 Task: Add Josh Cellars Chardonnay to the cart.
Action: Mouse moved to (711, 248)
Screenshot: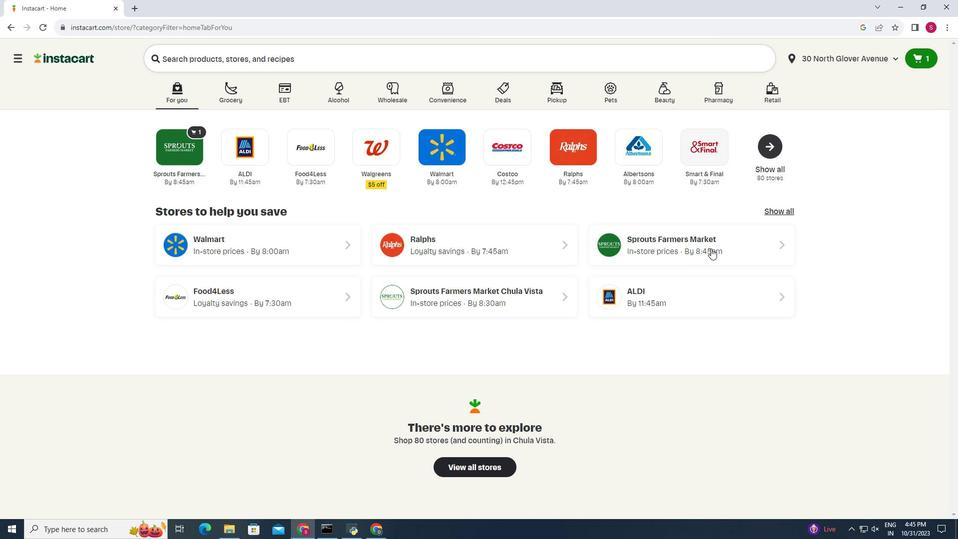 
Action: Mouse pressed left at (711, 248)
Screenshot: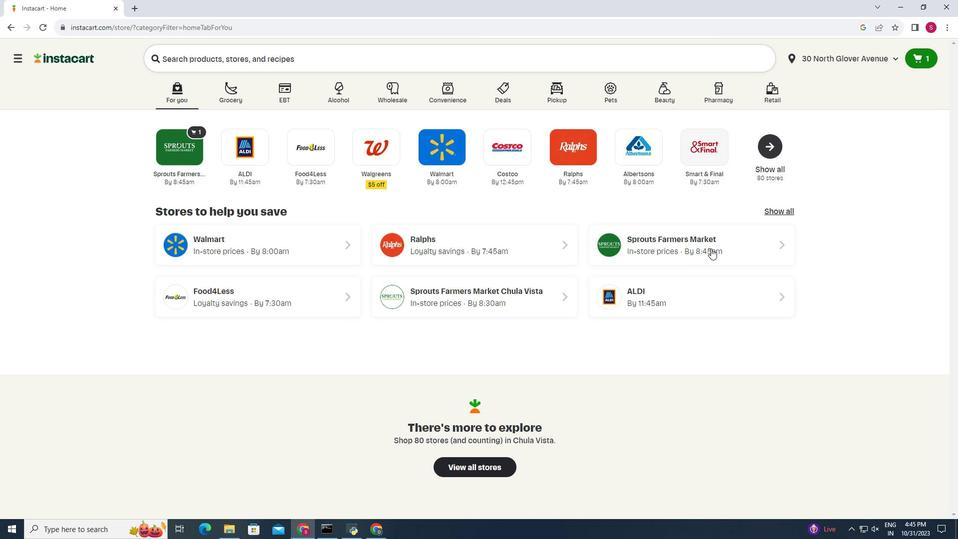 
Action: Mouse moved to (37, 467)
Screenshot: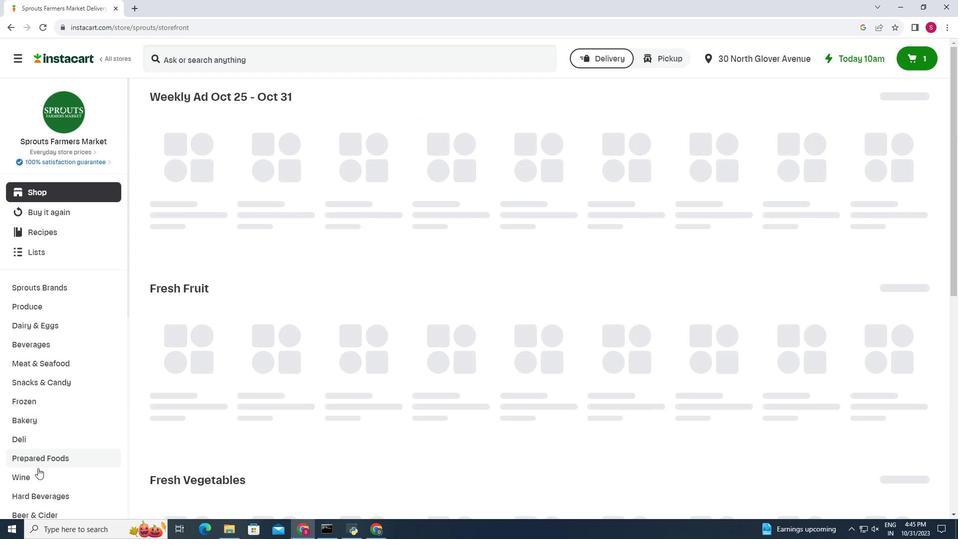 
Action: Mouse pressed left at (37, 467)
Screenshot: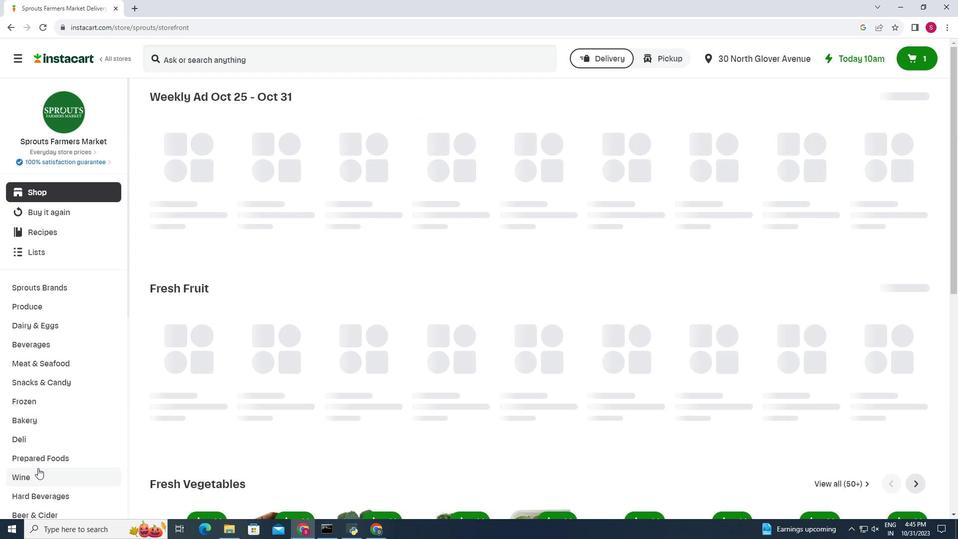
Action: Mouse moved to (264, 123)
Screenshot: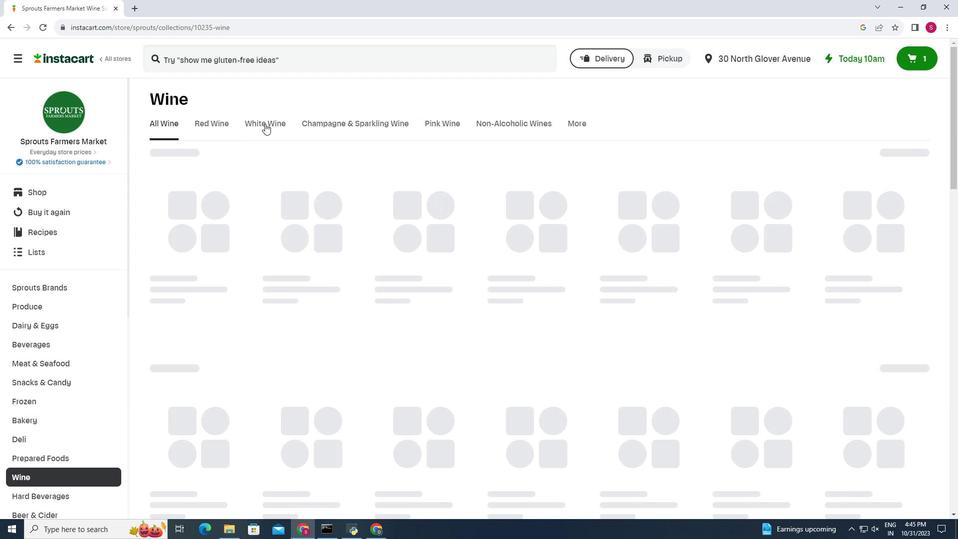 
Action: Mouse pressed left at (264, 123)
Screenshot: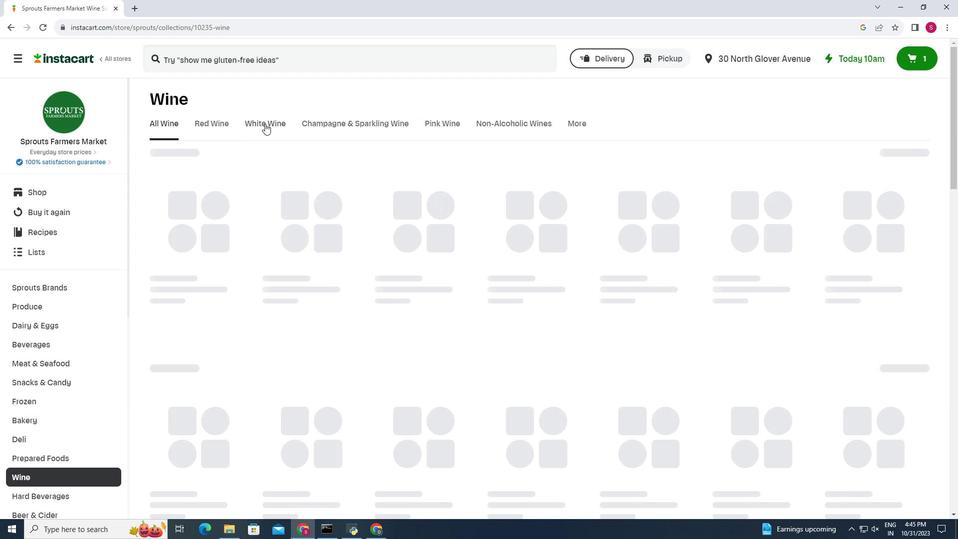 
Action: Mouse moved to (351, 173)
Screenshot: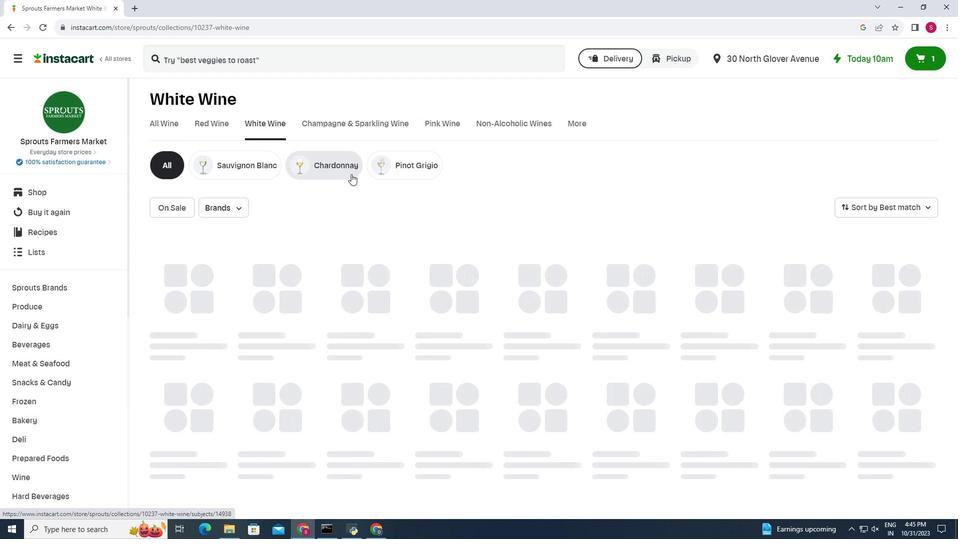 
Action: Mouse pressed left at (351, 173)
Screenshot: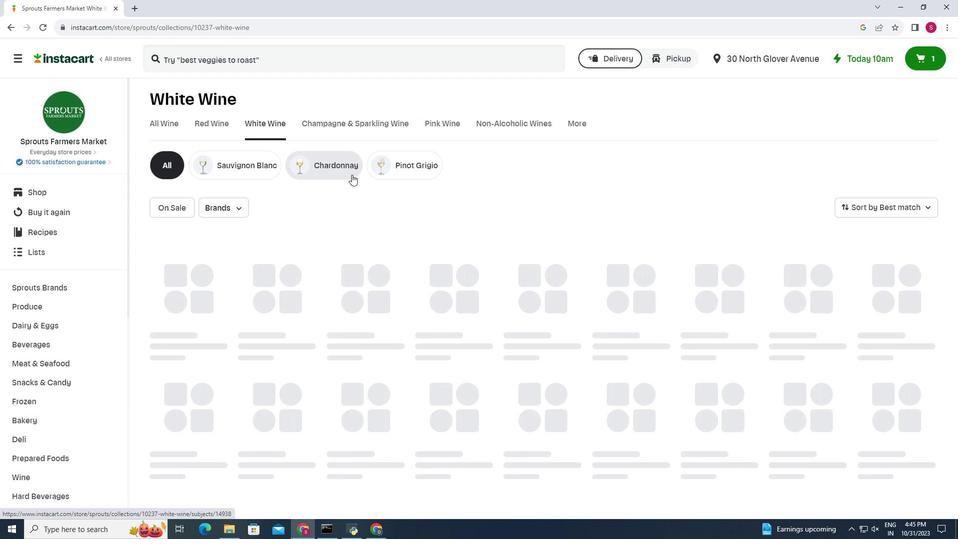 
Action: Mouse moved to (543, 176)
Screenshot: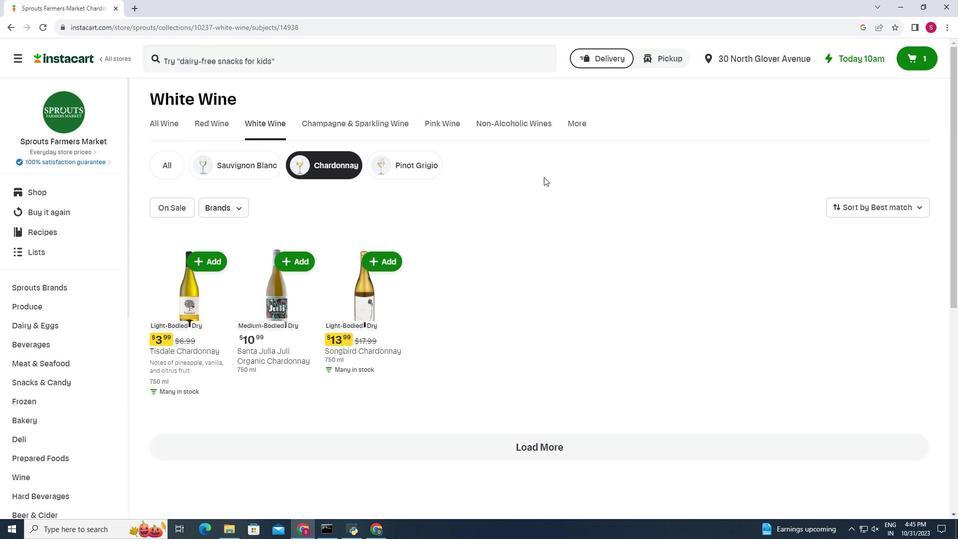 
Action: Mouse scrolled (543, 176) with delta (0, 0)
Screenshot: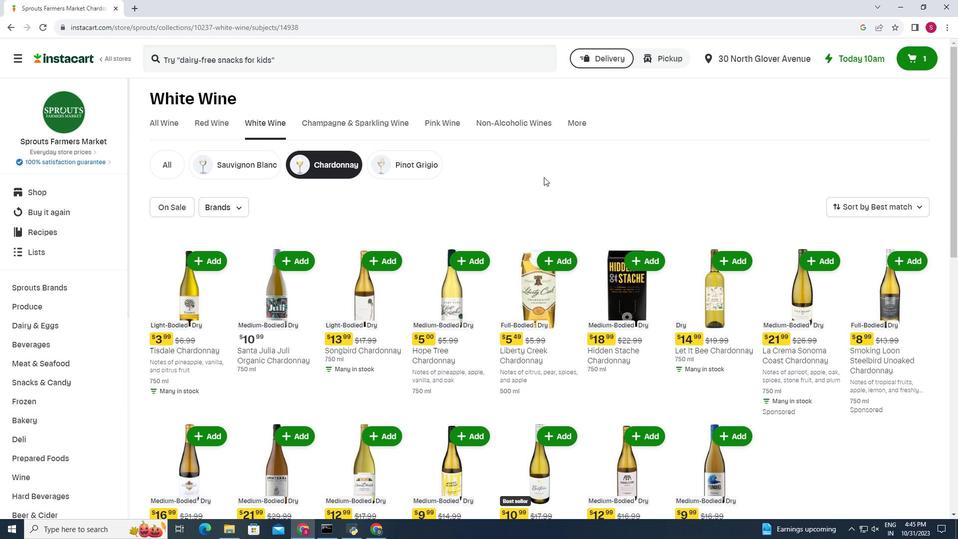 
Action: Mouse scrolled (543, 176) with delta (0, 0)
Screenshot: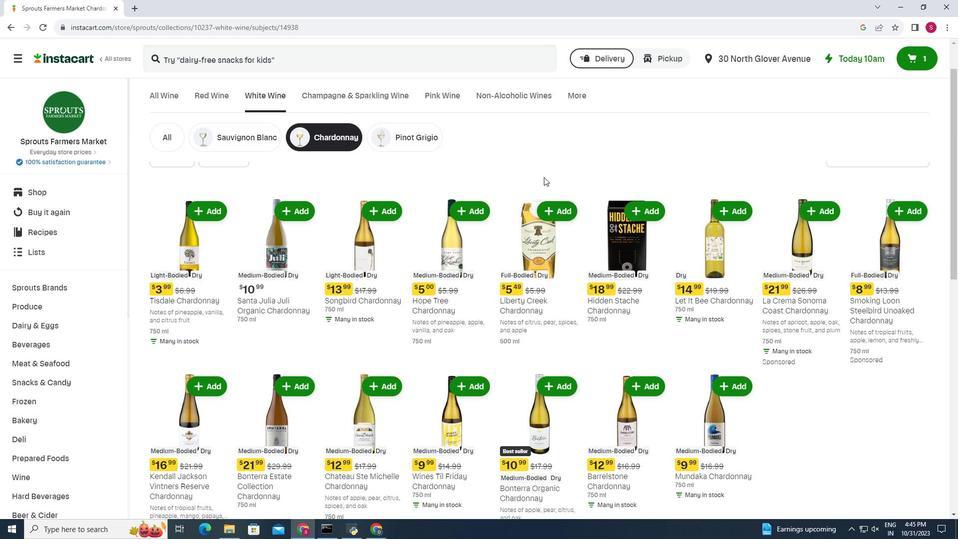 
Action: Mouse moved to (903, 251)
Screenshot: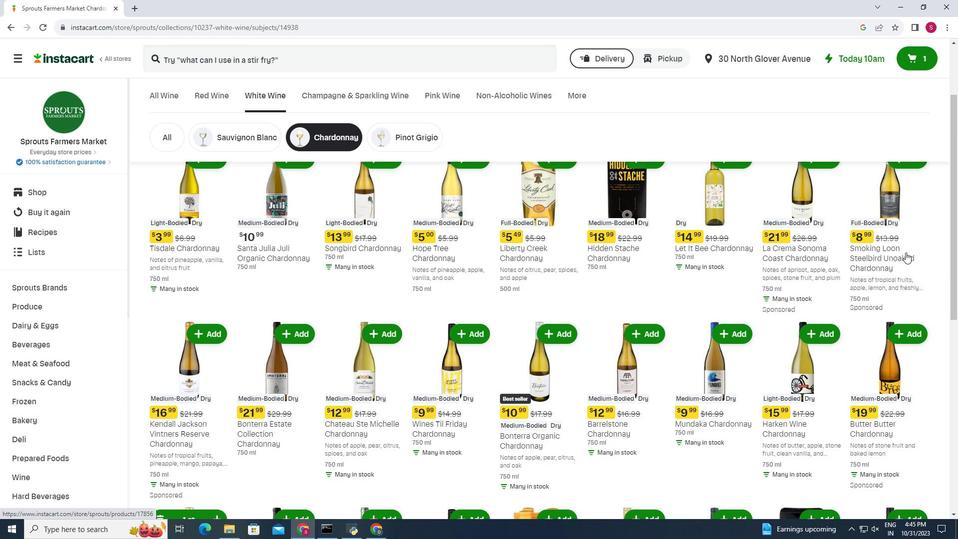 
Action: Mouse scrolled (903, 250) with delta (0, 0)
Screenshot: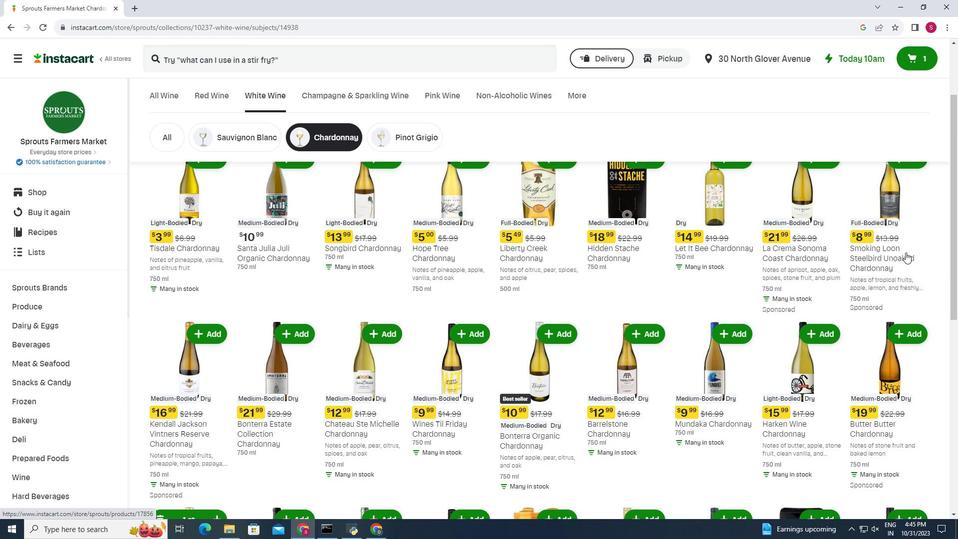 
Action: Mouse moved to (906, 252)
Screenshot: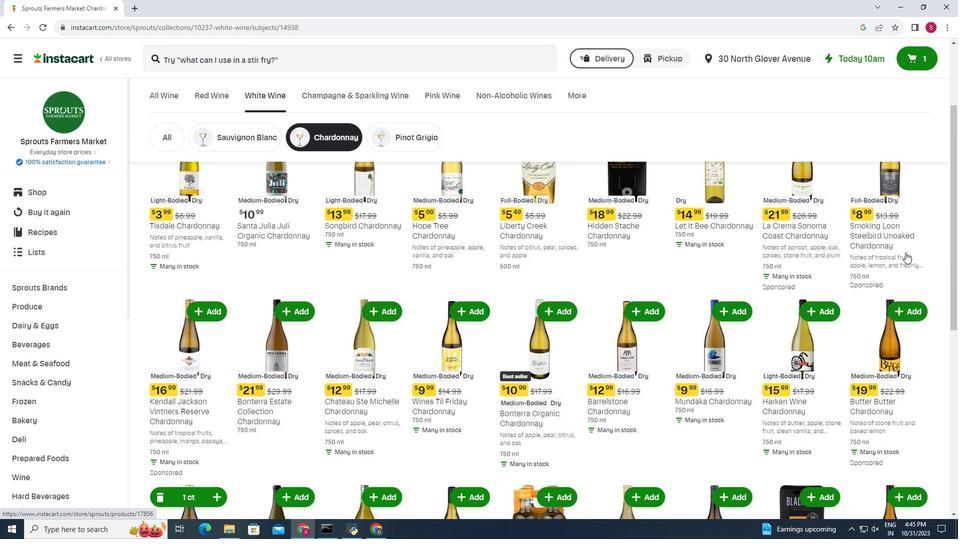 
Action: Mouse scrolled (906, 251) with delta (0, 0)
Screenshot: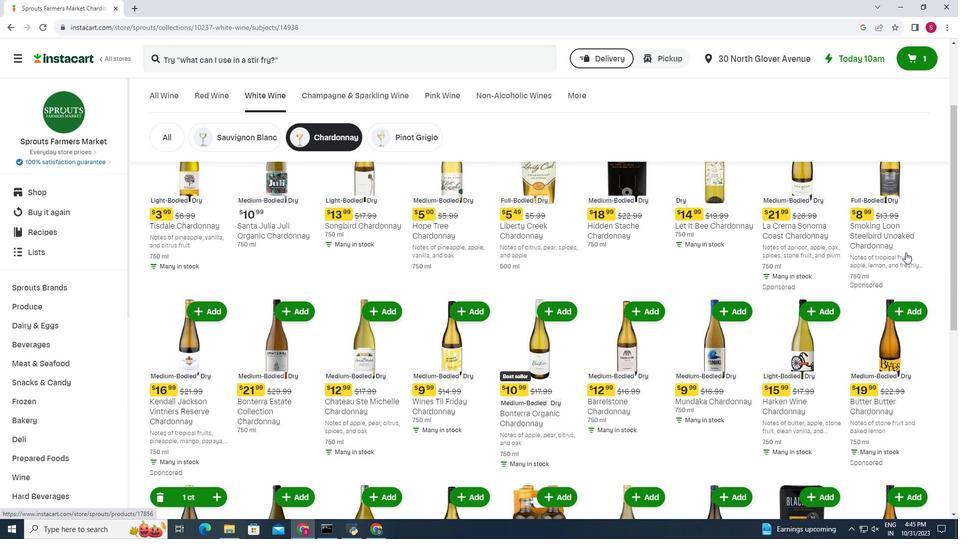 
Action: Mouse moved to (181, 345)
Screenshot: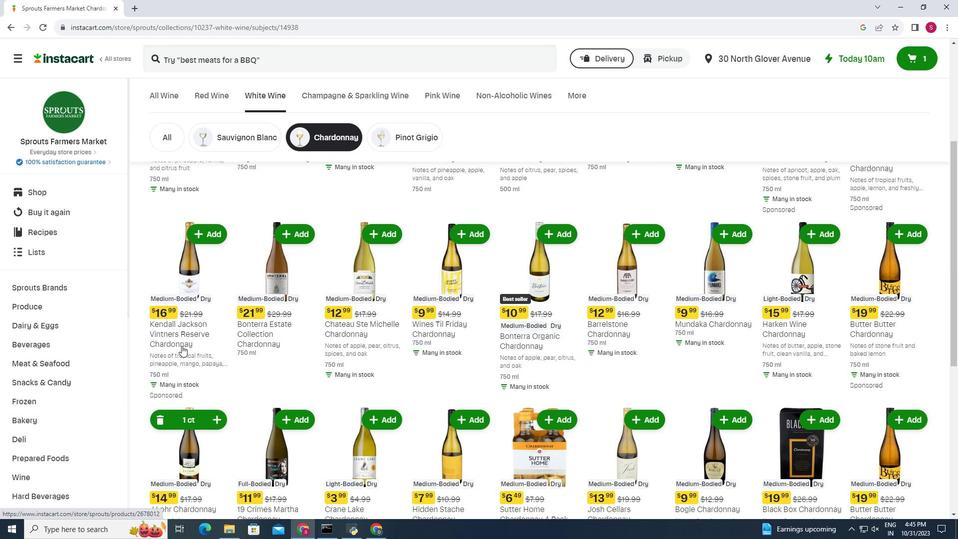 
Action: Mouse scrolled (181, 345) with delta (0, 0)
Screenshot: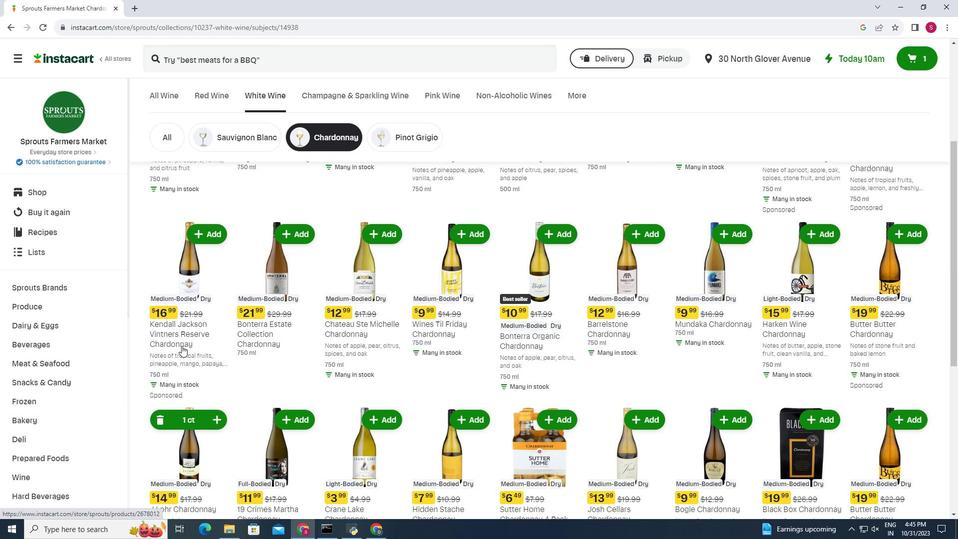 
Action: Mouse scrolled (181, 345) with delta (0, 0)
Screenshot: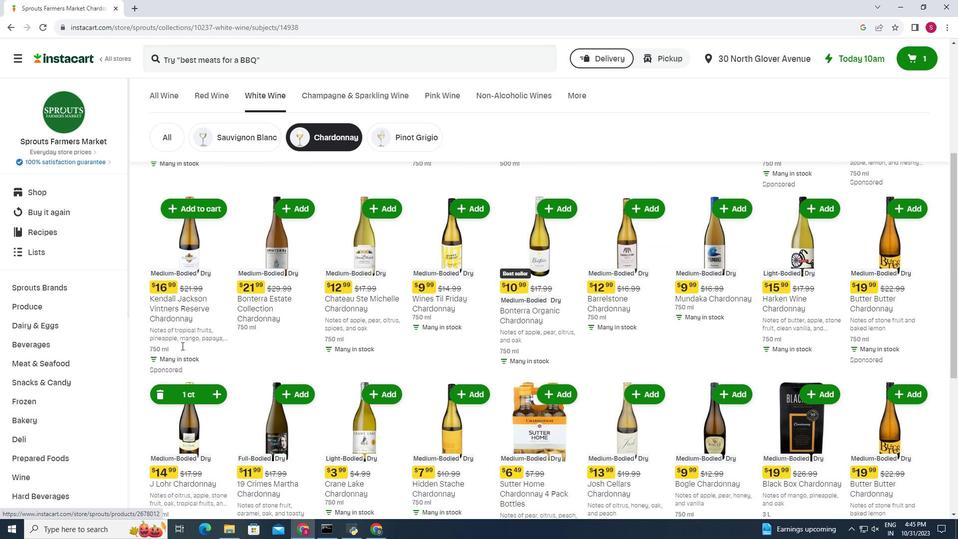 
Action: Mouse moved to (180, 345)
Screenshot: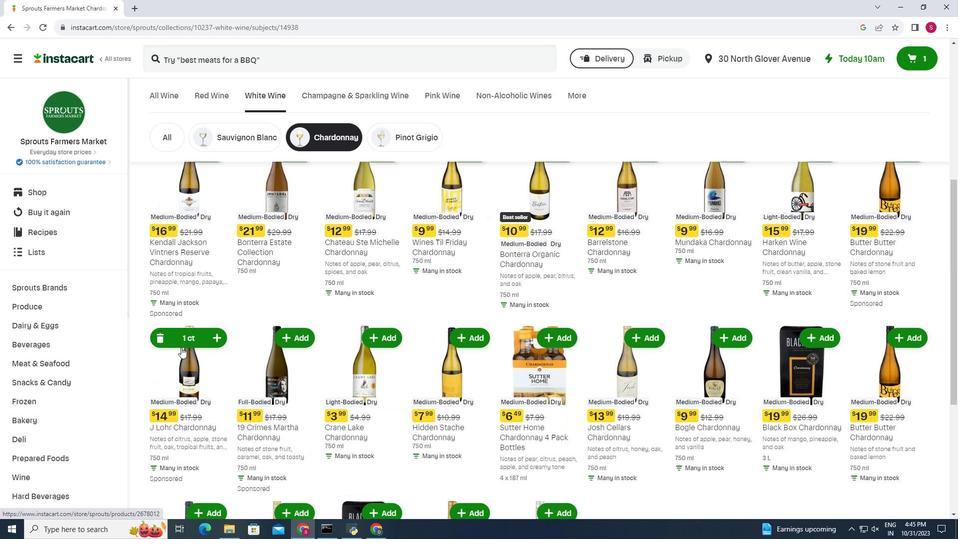 
Action: Mouse scrolled (180, 345) with delta (0, 0)
Screenshot: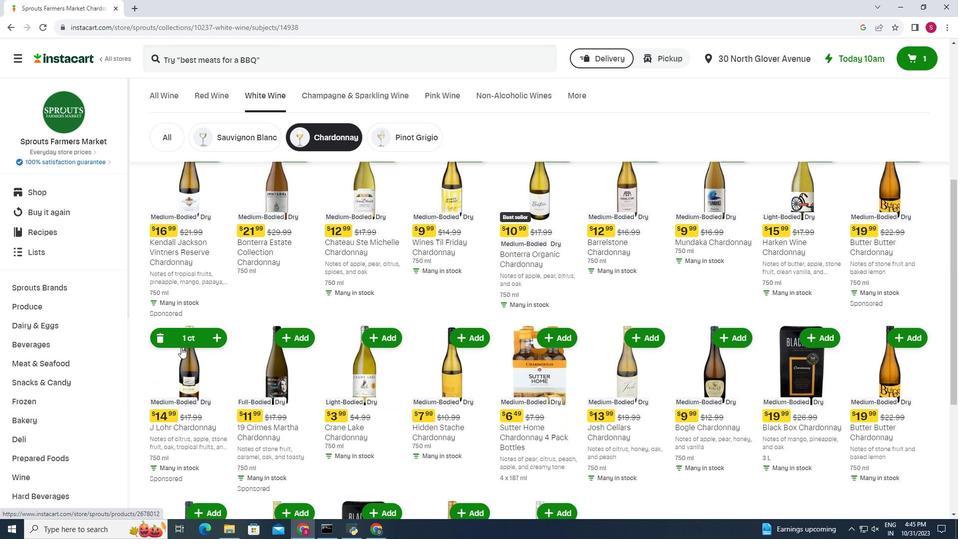 
Action: Mouse moved to (890, 363)
Screenshot: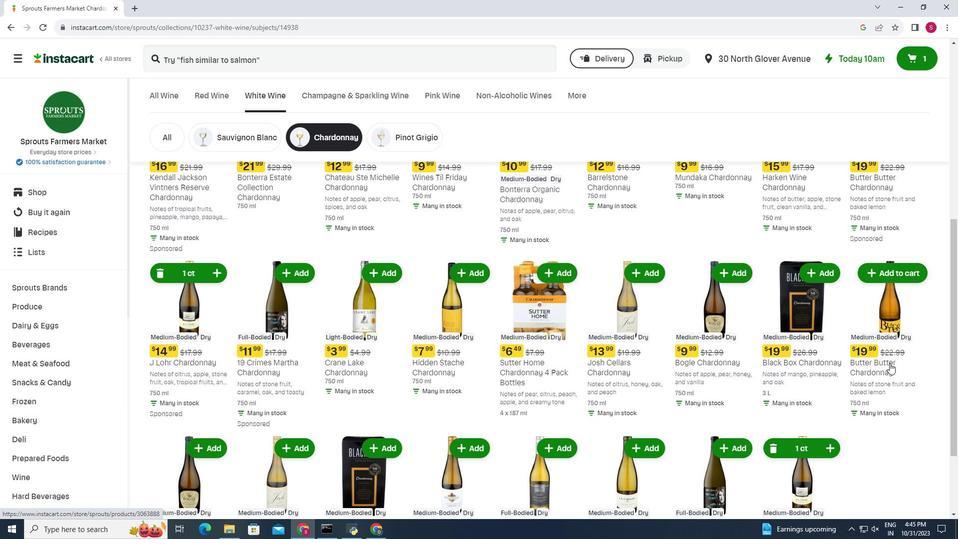 
Action: Mouse scrolled (890, 362) with delta (0, 0)
Screenshot: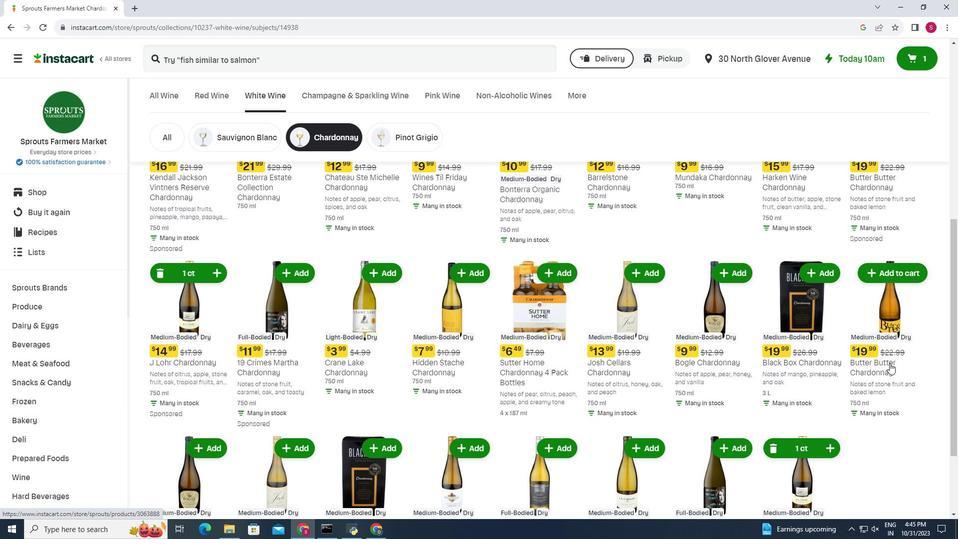 
Action: Mouse scrolled (890, 362) with delta (0, 0)
Screenshot: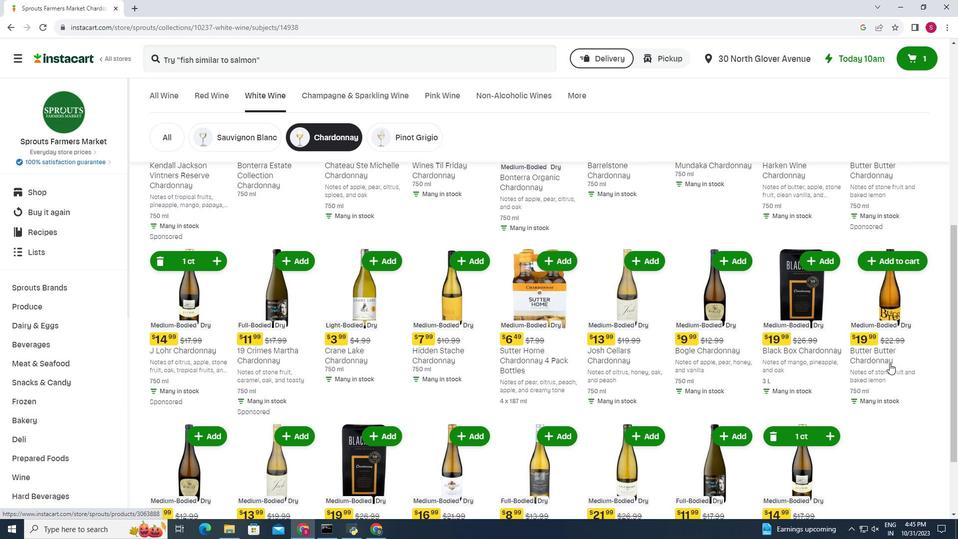 
Action: Mouse moved to (890, 363)
Screenshot: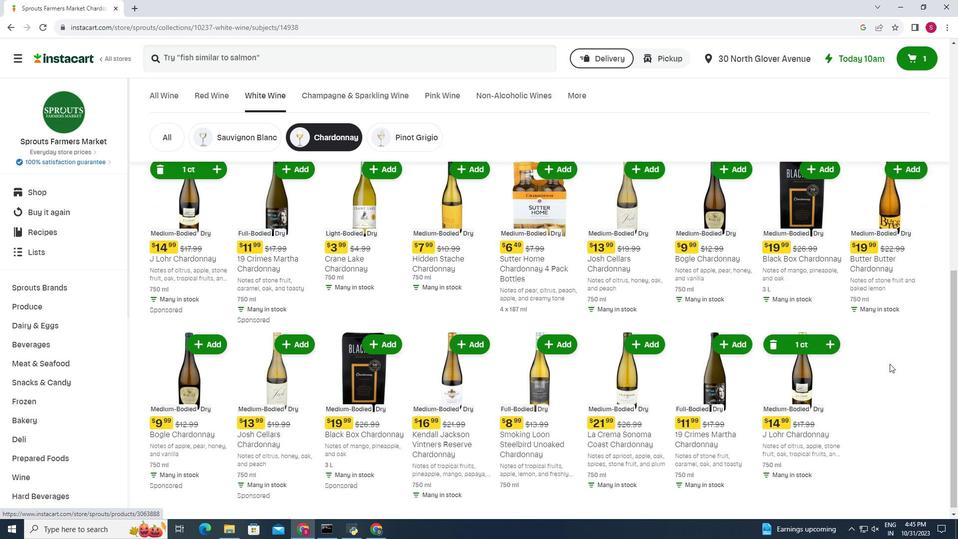 
Action: Mouse scrolled (890, 363) with delta (0, 0)
Screenshot: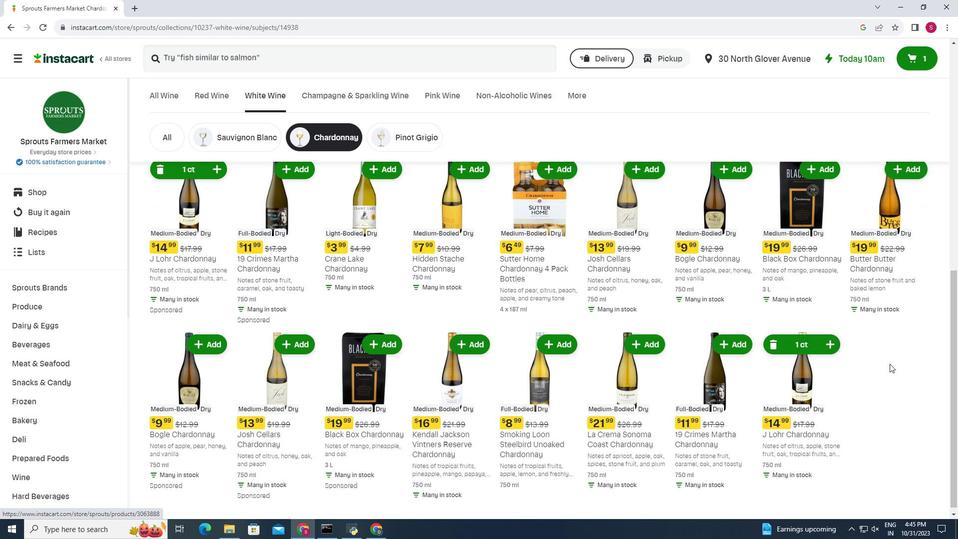 
Action: Mouse moved to (296, 345)
Screenshot: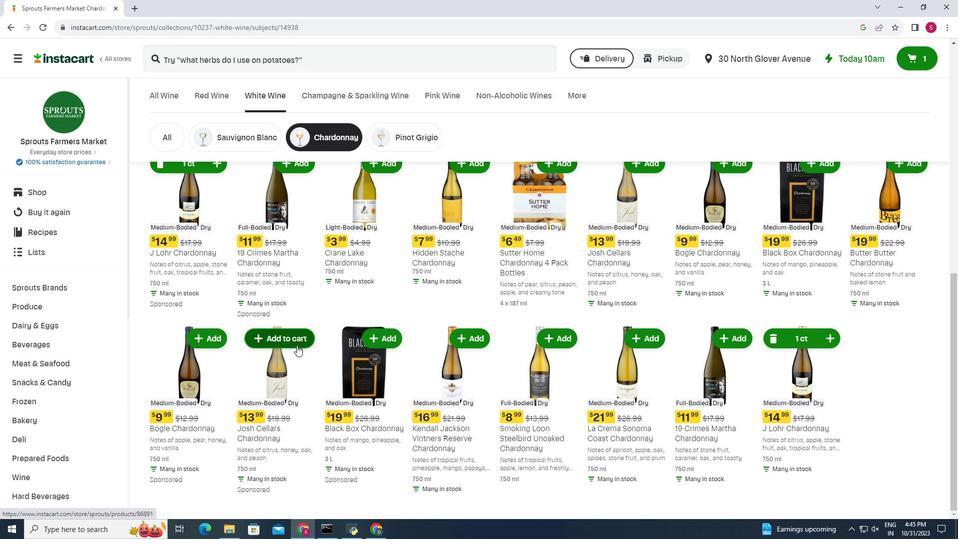 
Action: Mouse pressed left at (296, 345)
Screenshot: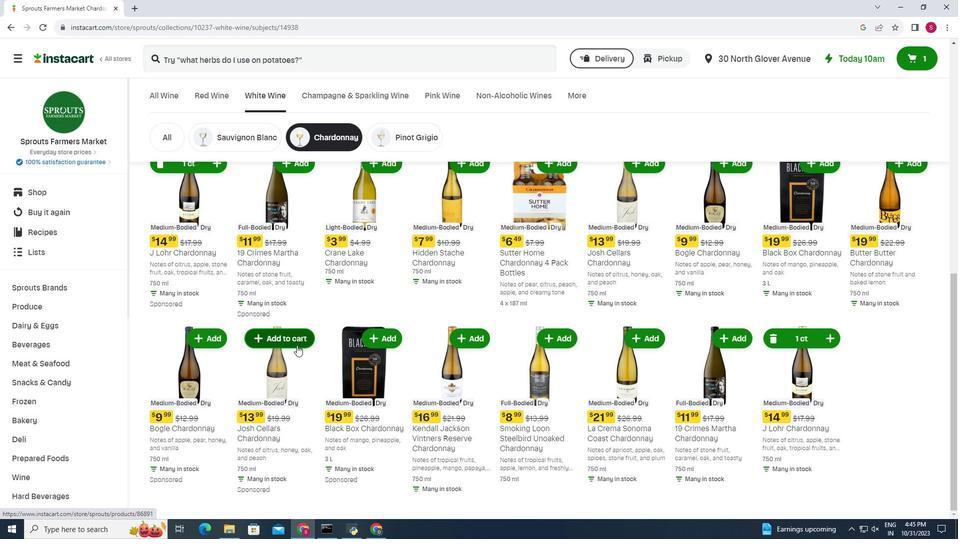 
Action: Mouse moved to (308, 320)
Screenshot: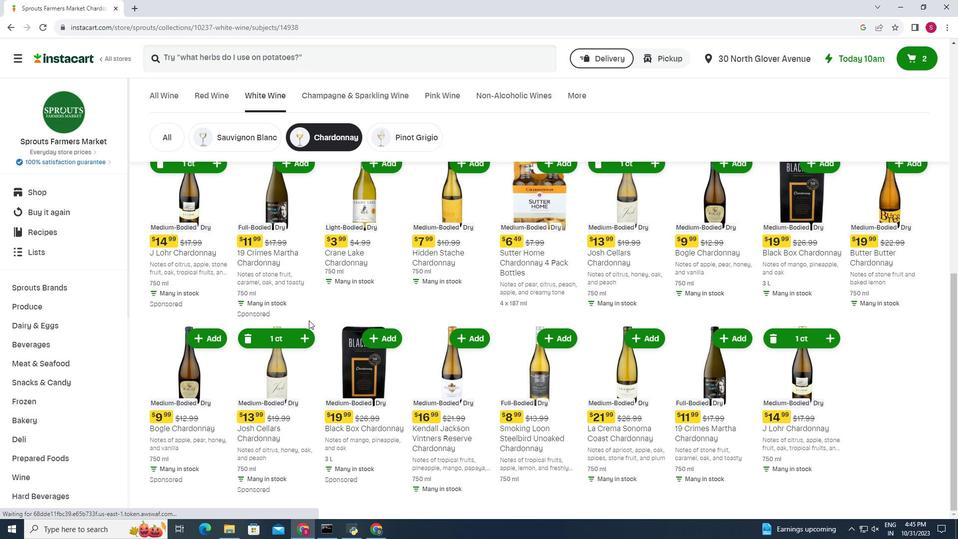 
